 Task: Change the permissions so that admins and group admins can invite users to Calendly.
Action: Mouse moved to (728, 69)
Screenshot: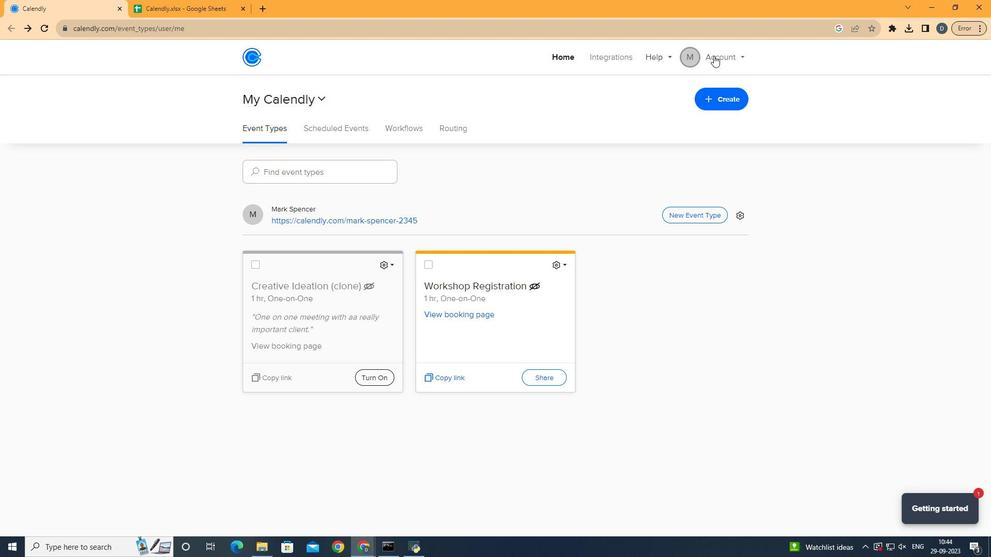 
Action: Mouse pressed left at (728, 69)
Screenshot: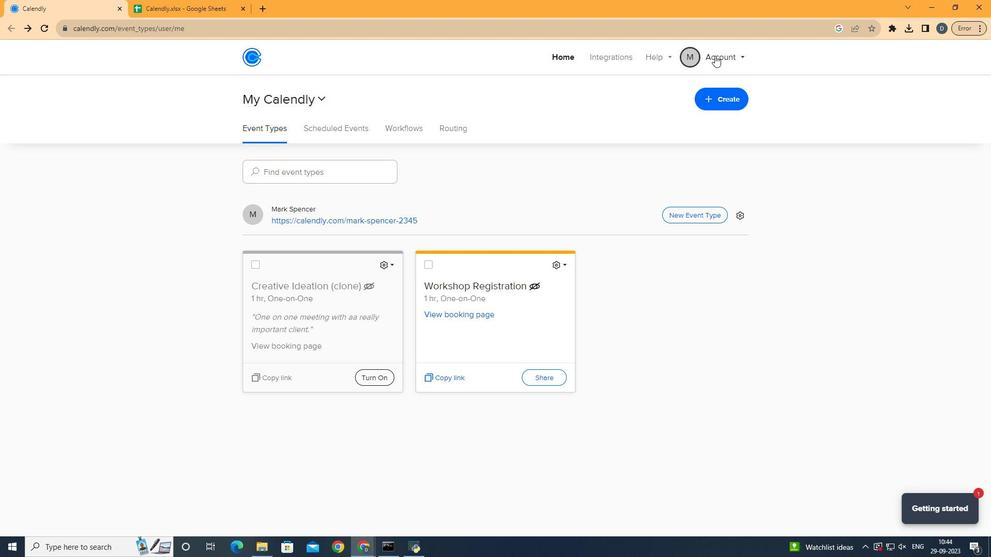 
Action: Mouse moved to (662, 223)
Screenshot: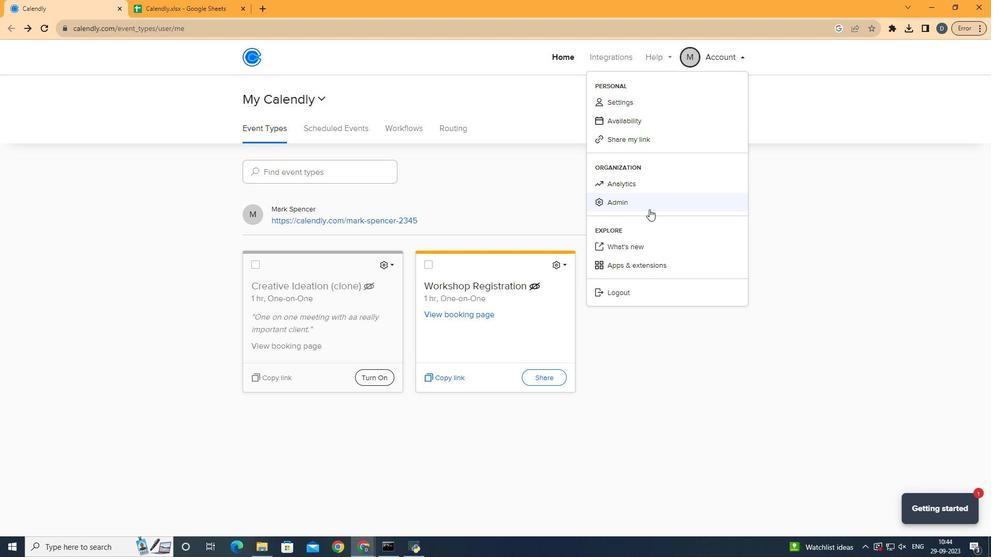 
Action: Mouse pressed left at (662, 223)
Screenshot: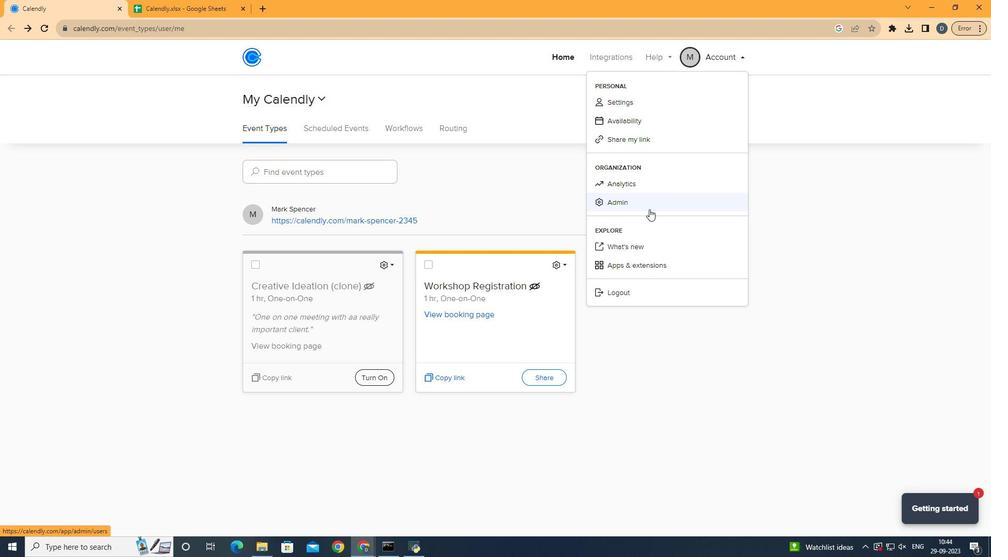 
Action: Mouse moved to (84, 270)
Screenshot: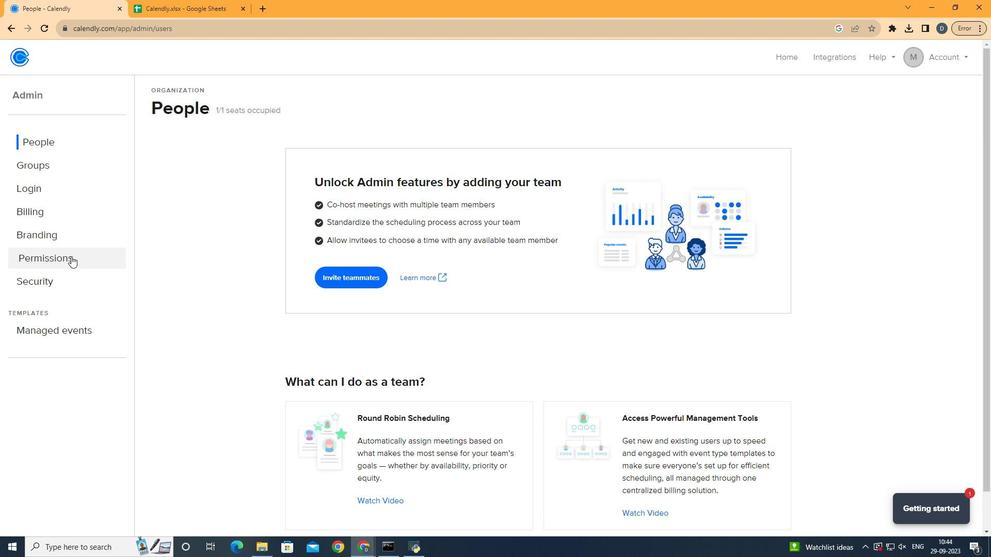 
Action: Mouse pressed left at (84, 270)
Screenshot: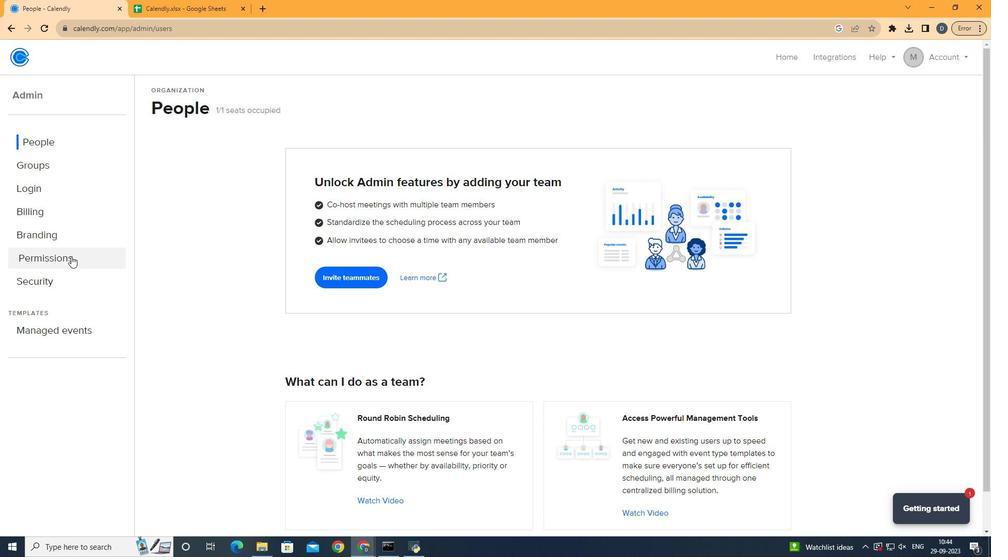 
Action: Mouse moved to (290, 138)
Screenshot: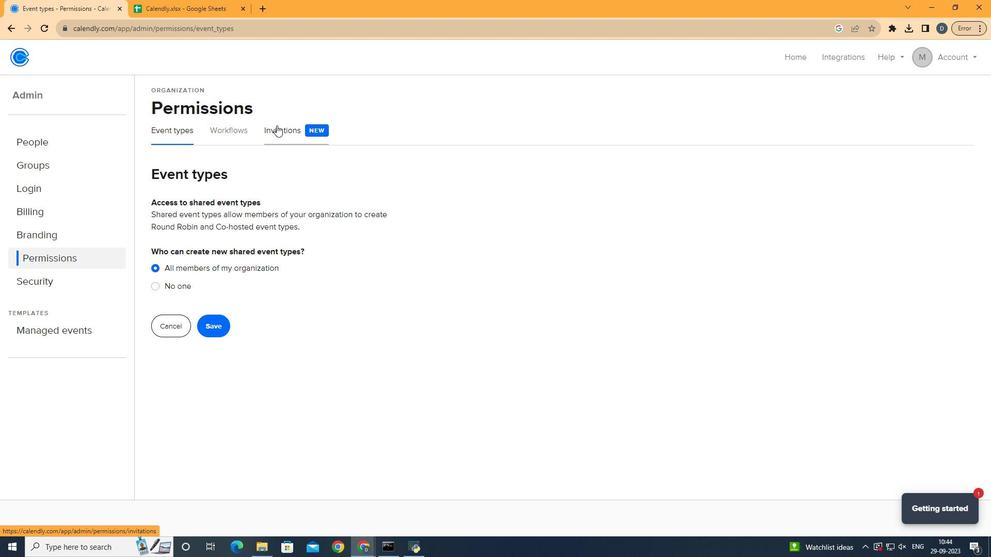 
Action: Mouse pressed left at (290, 138)
Screenshot: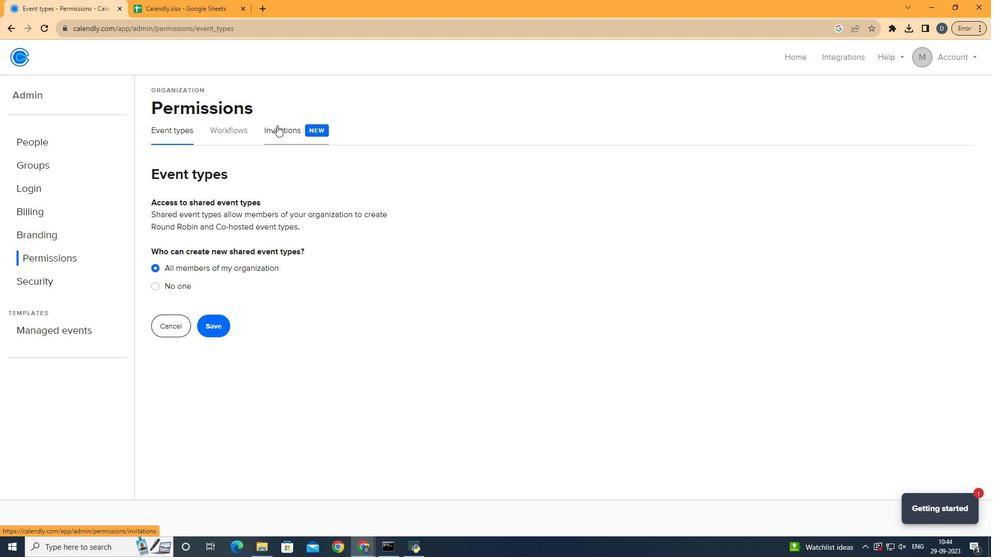 
Action: Mouse moved to (222, 267)
Screenshot: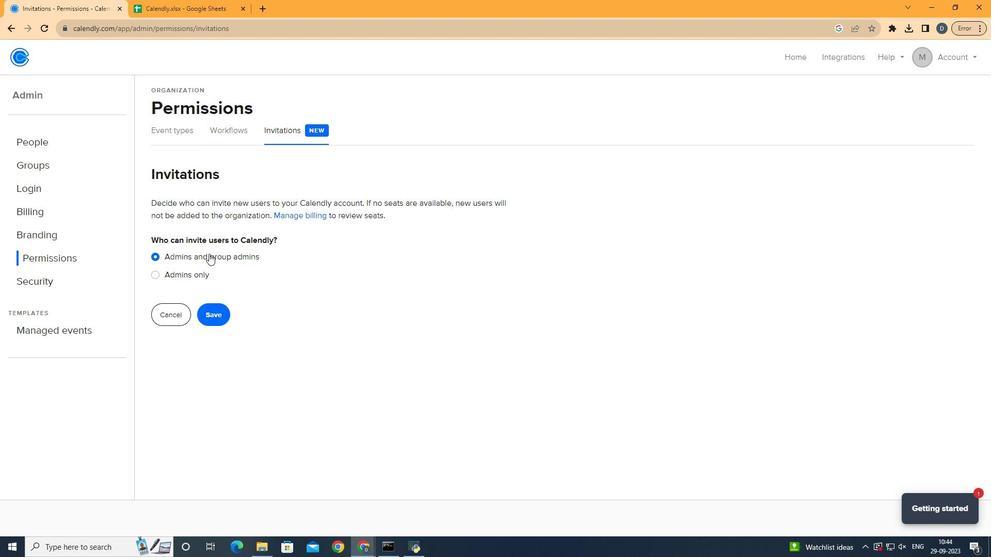 
Action: Mouse pressed left at (222, 267)
Screenshot: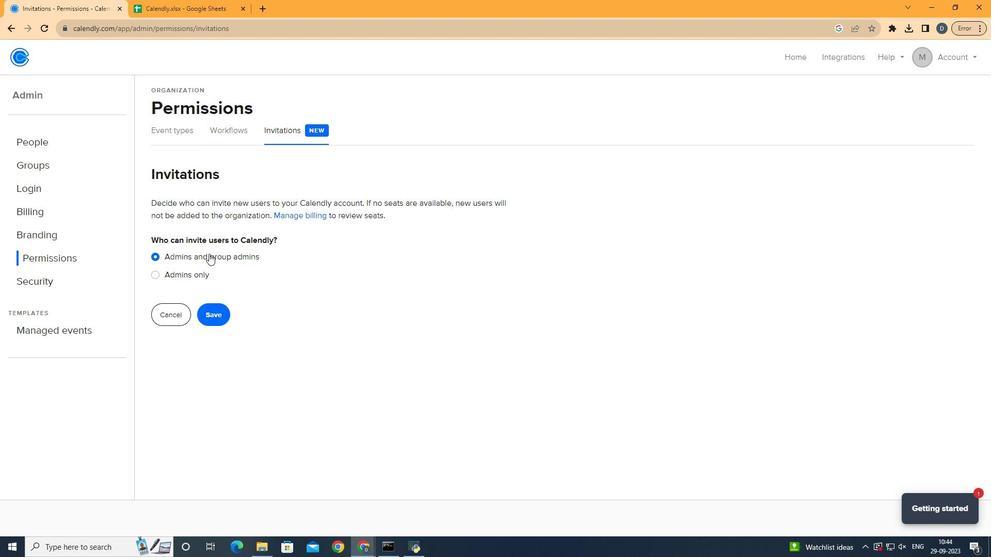 
Action: Mouse moved to (387, 276)
Screenshot: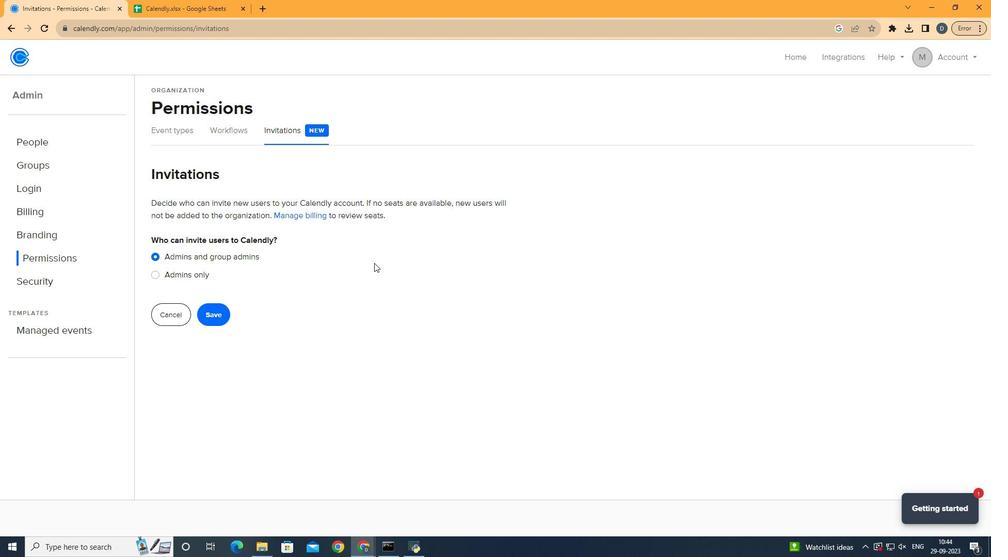 
